 Task: Add to scrum project WhiteCap a team member softage.1@softage.net.
Action: Mouse moved to (279, 185)
Screenshot: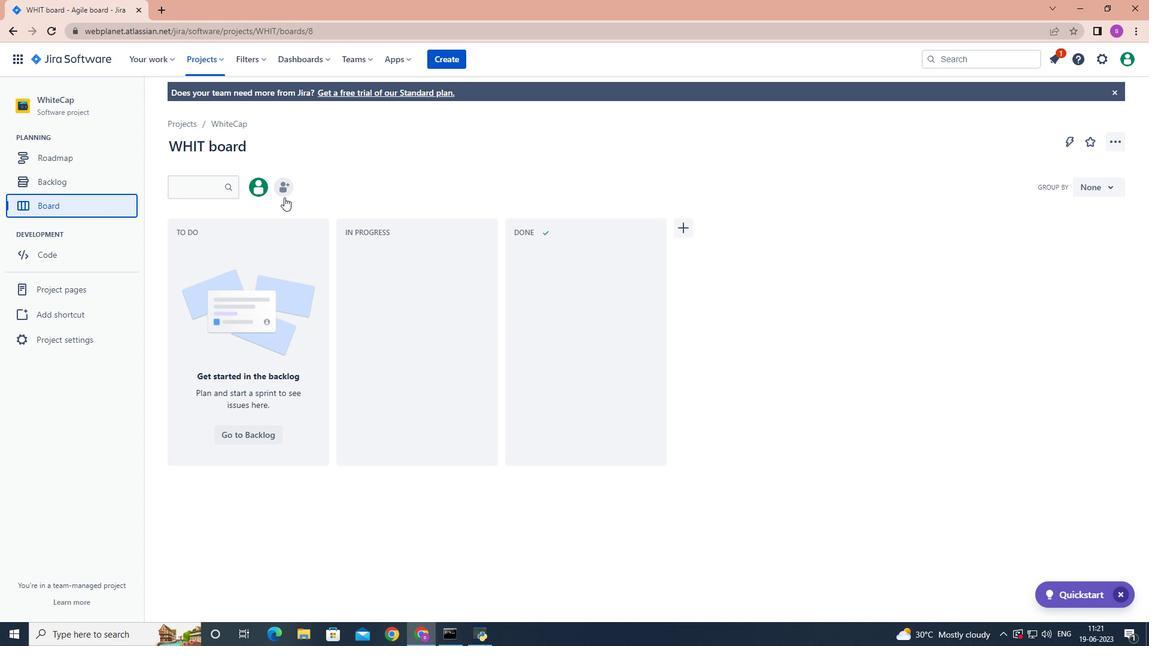 
Action: Mouse pressed left at (279, 185)
Screenshot: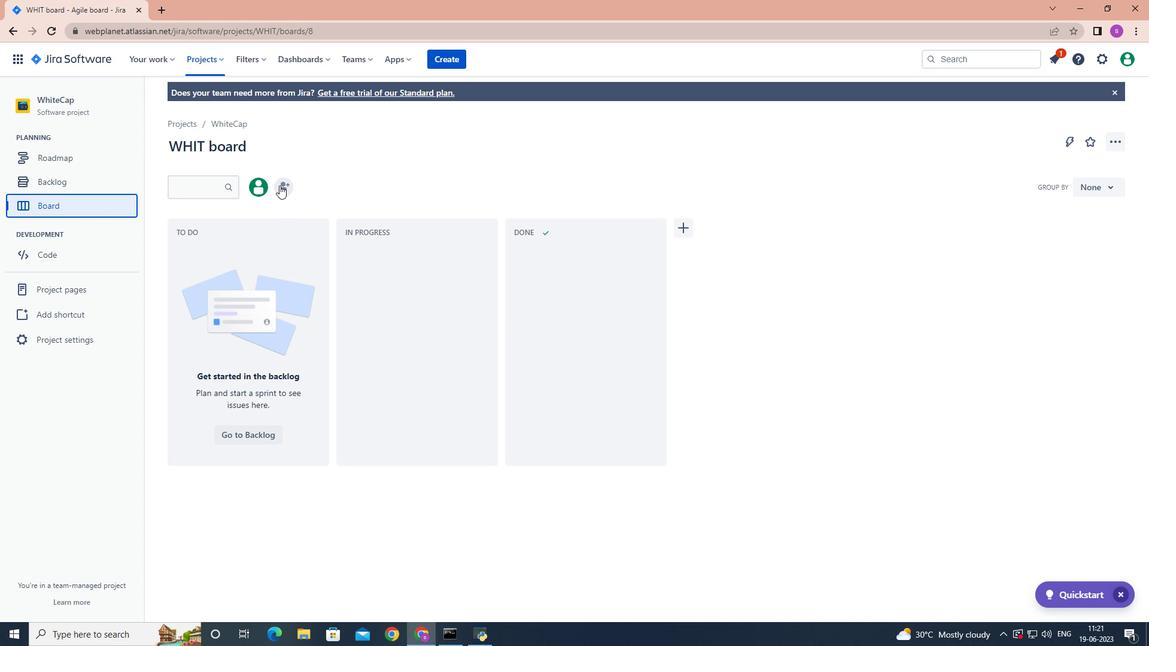 
Action: Mouse moved to (280, 185)
Screenshot: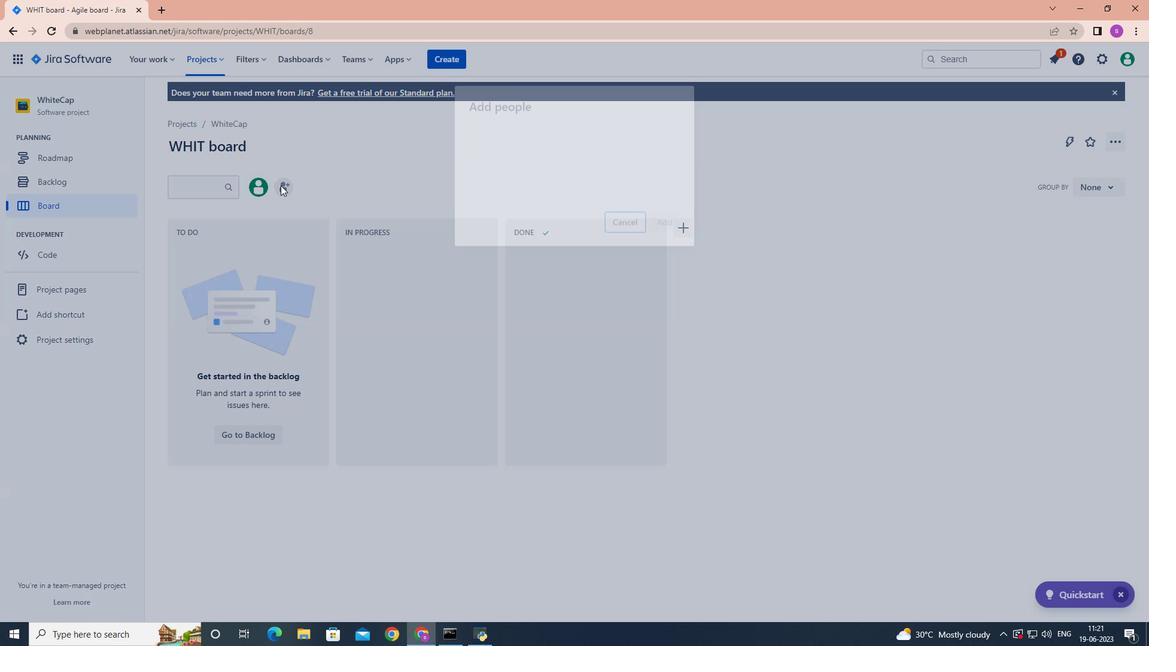 
Action: Key pressed softage.1
Screenshot: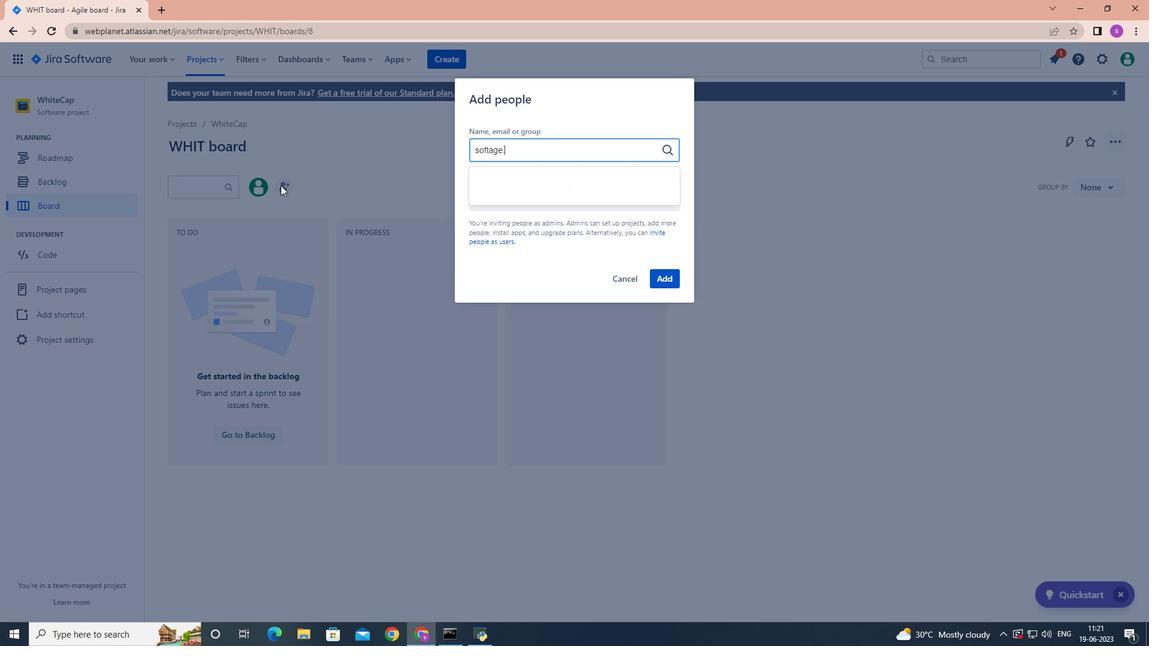 
Action: Mouse moved to (553, 180)
Screenshot: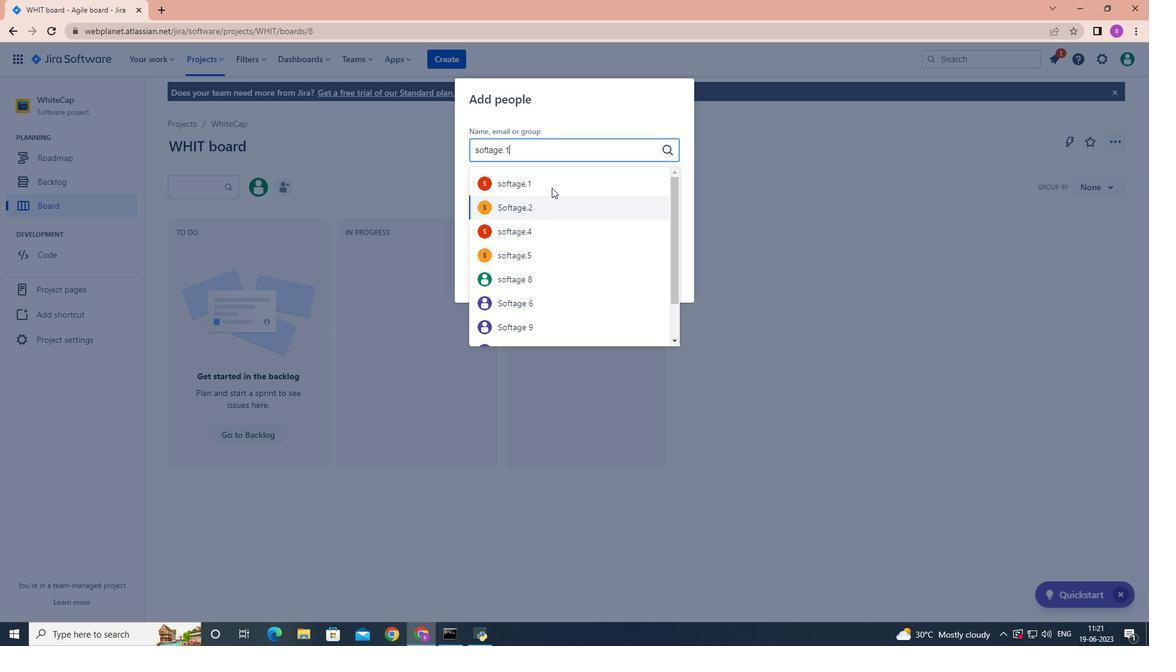 
Action: Mouse pressed left at (553, 180)
Screenshot: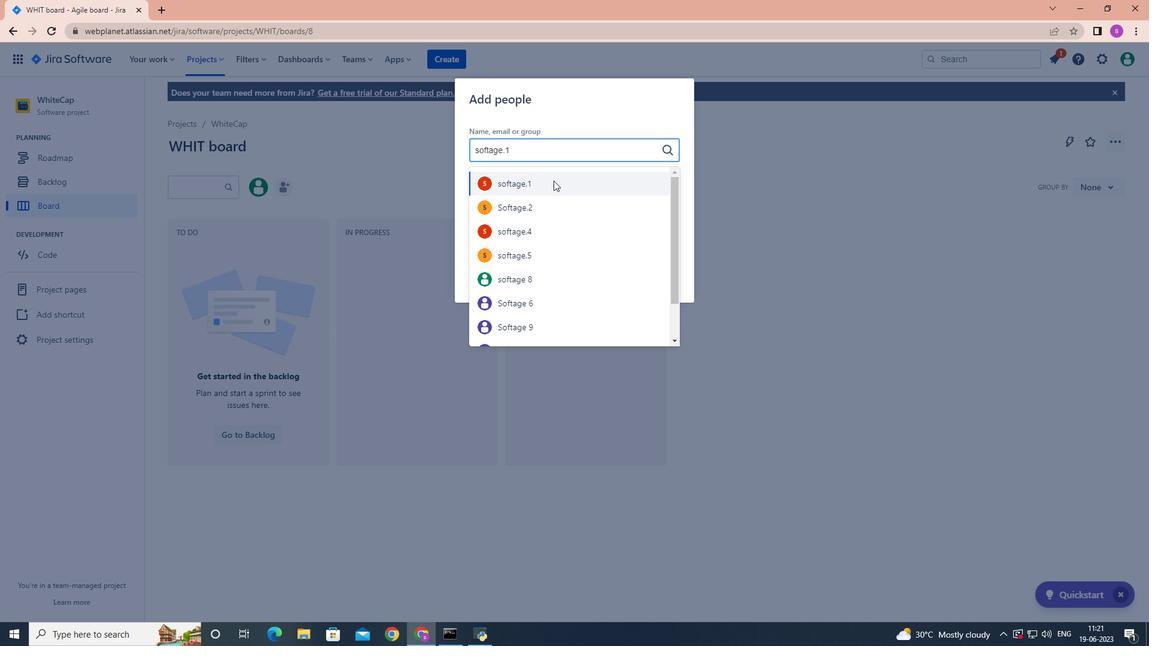 
Action: Mouse moved to (675, 276)
Screenshot: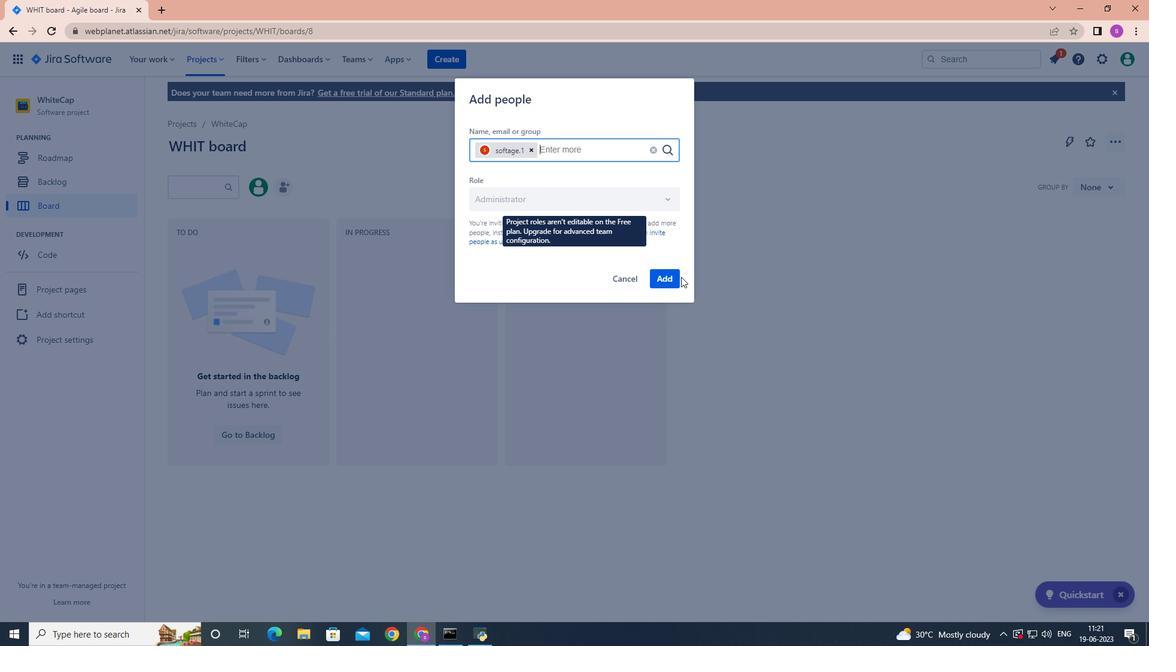 
Action: Mouse pressed left at (675, 276)
Screenshot: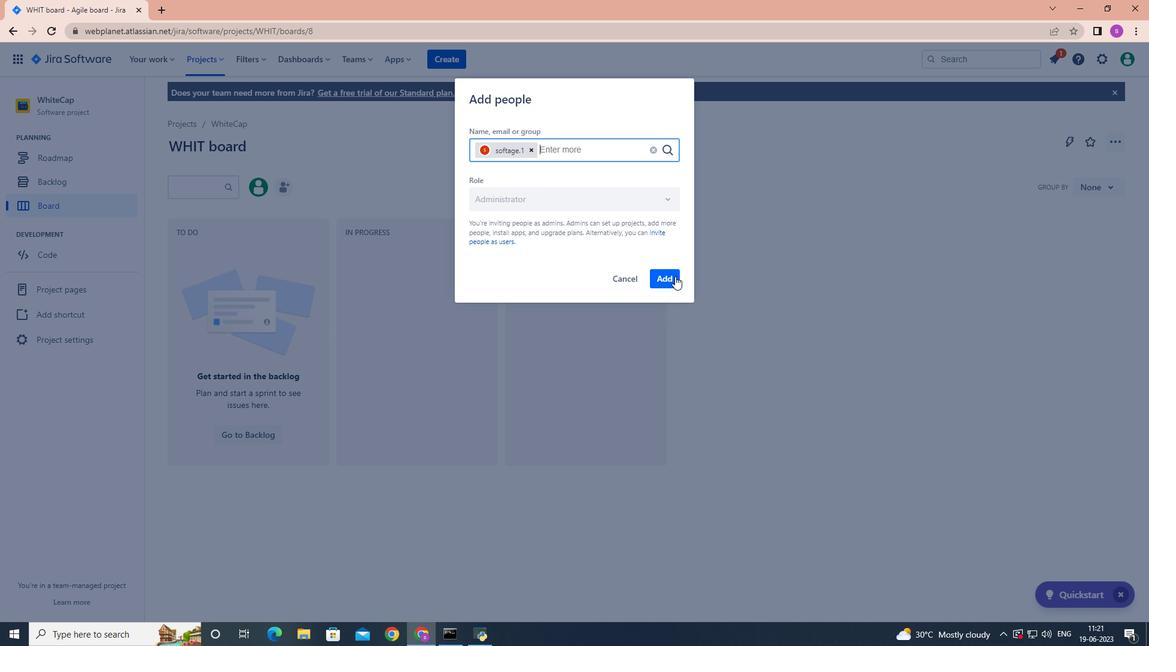 
Action: Mouse moved to (674, 276)
Screenshot: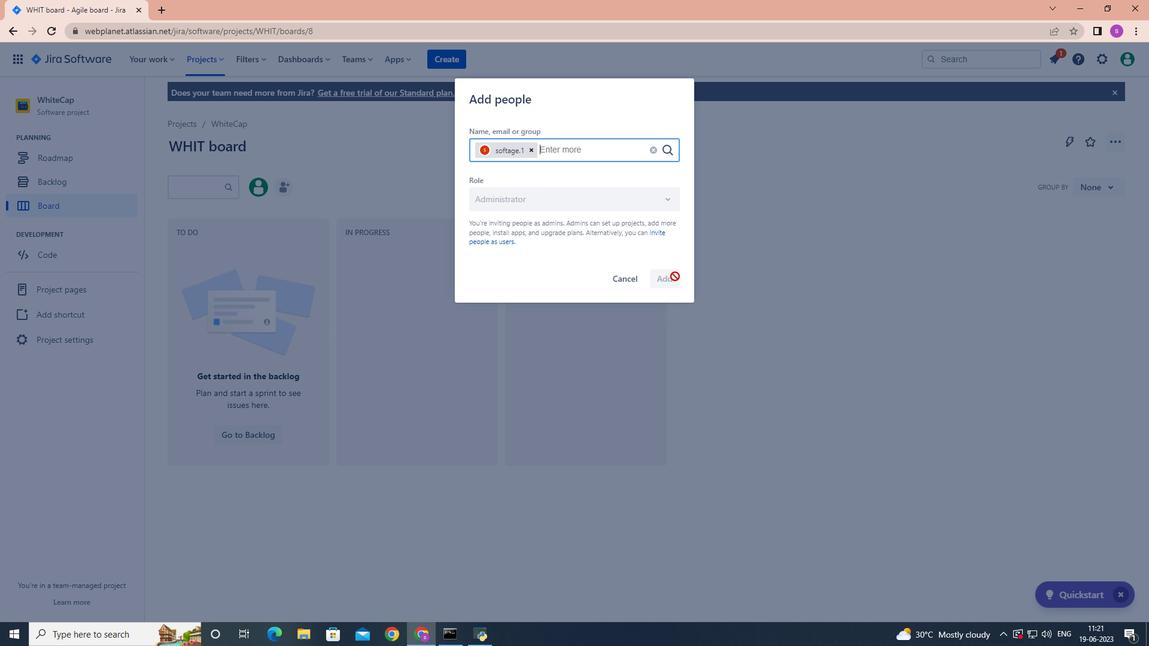 
